 Task: Change line to lose dashed dotted.
Action: Mouse moved to (595, 346)
Screenshot: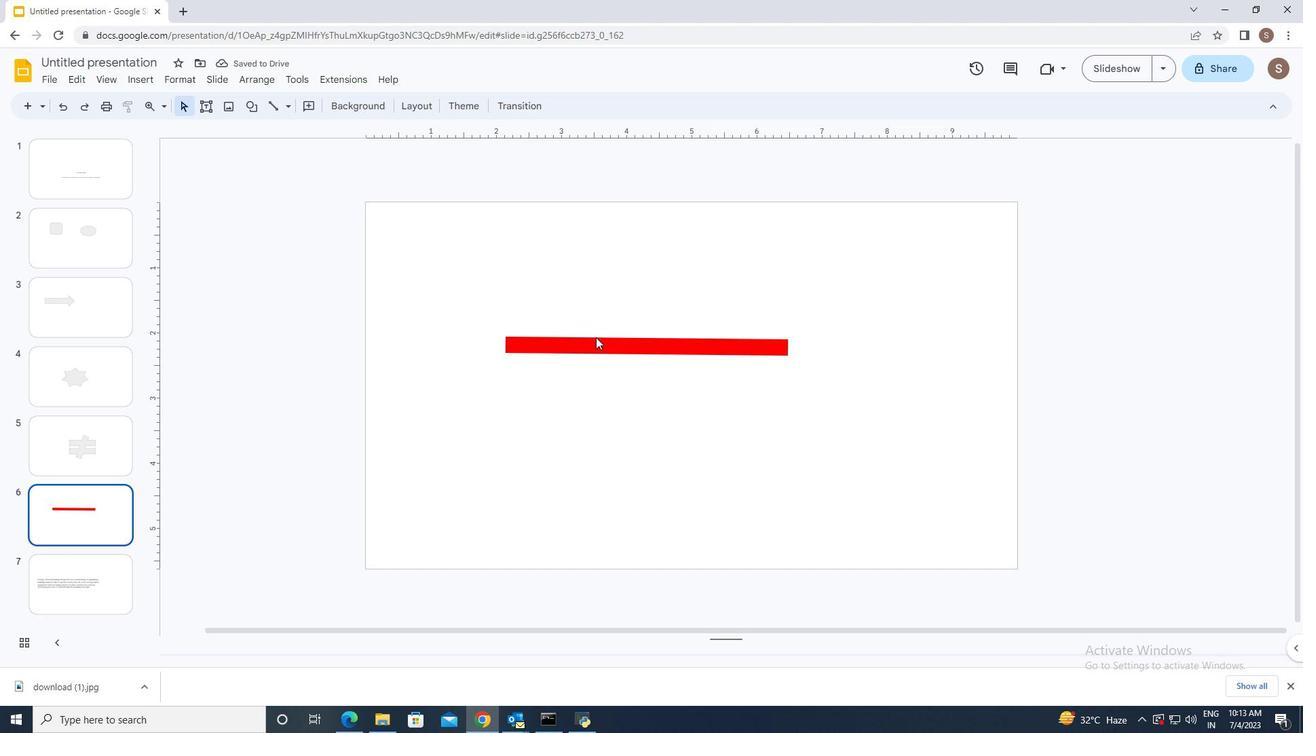 
Action: Mouse pressed left at (595, 346)
Screenshot: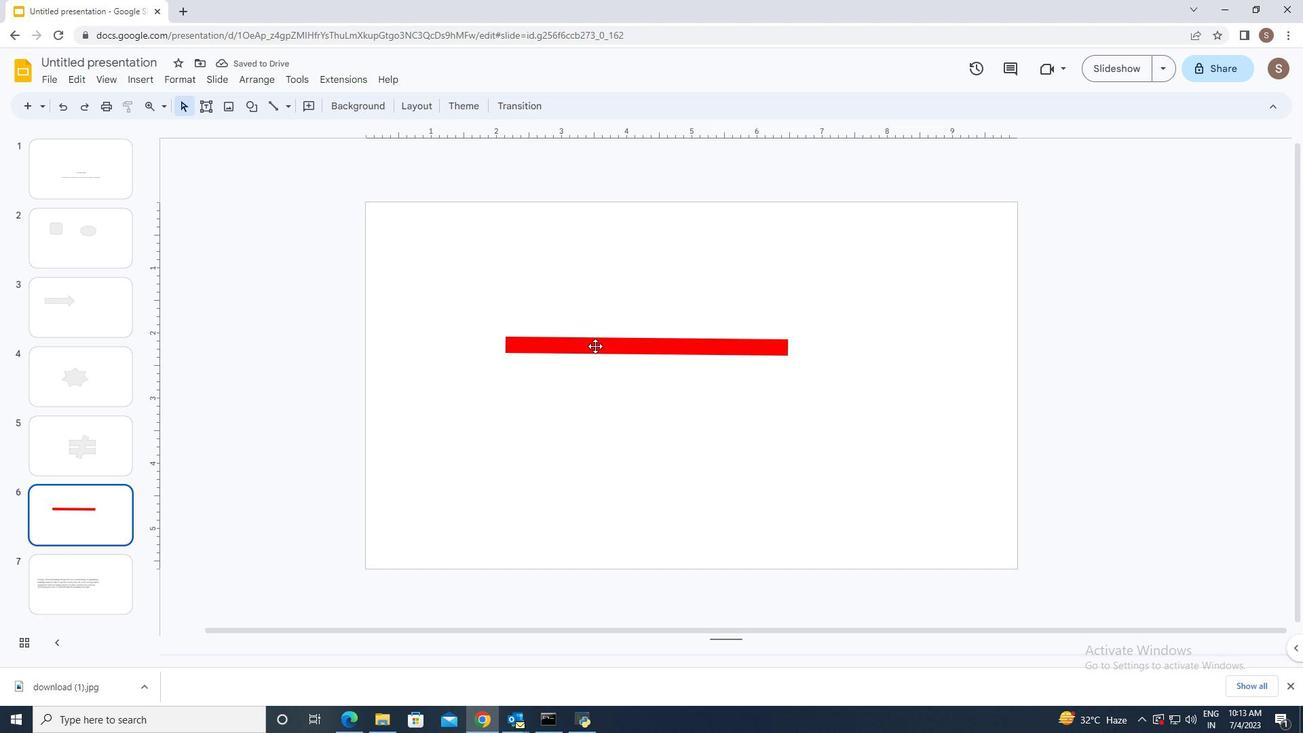 
Action: Mouse moved to (351, 108)
Screenshot: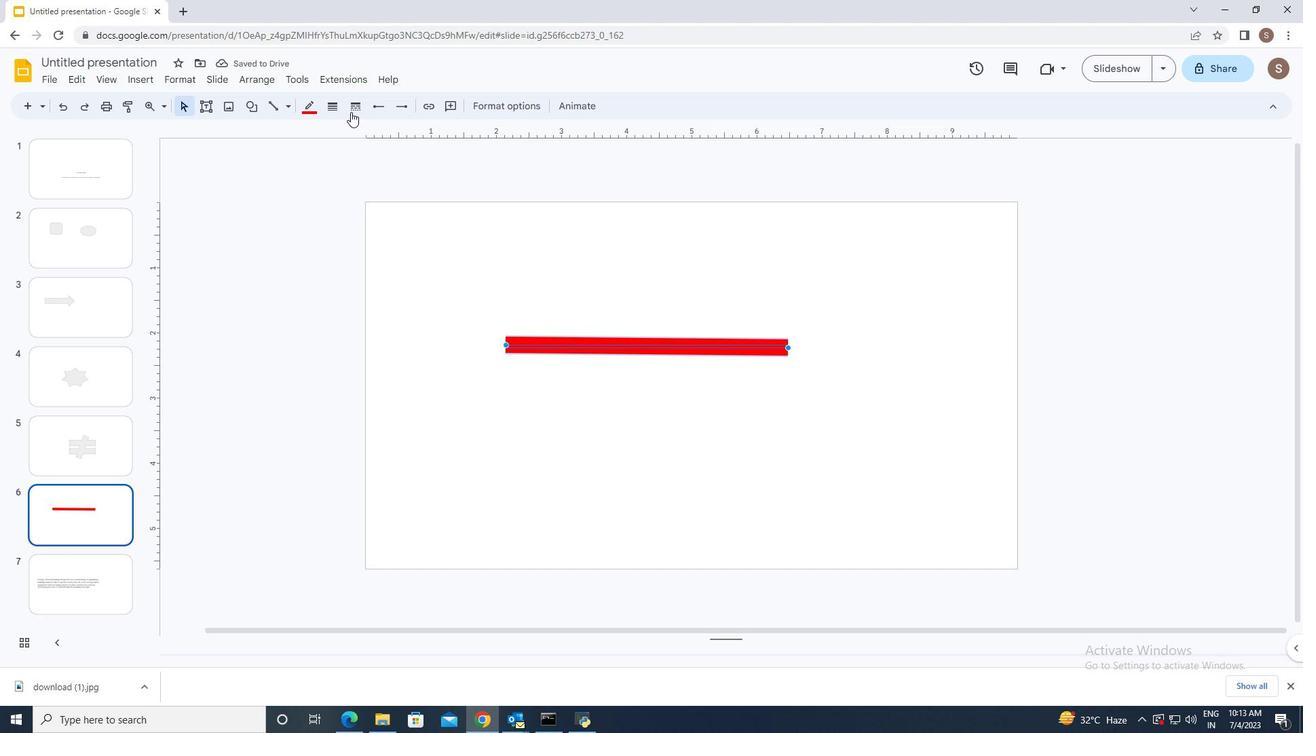 
Action: Mouse pressed left at (351, 108)
Screenshot: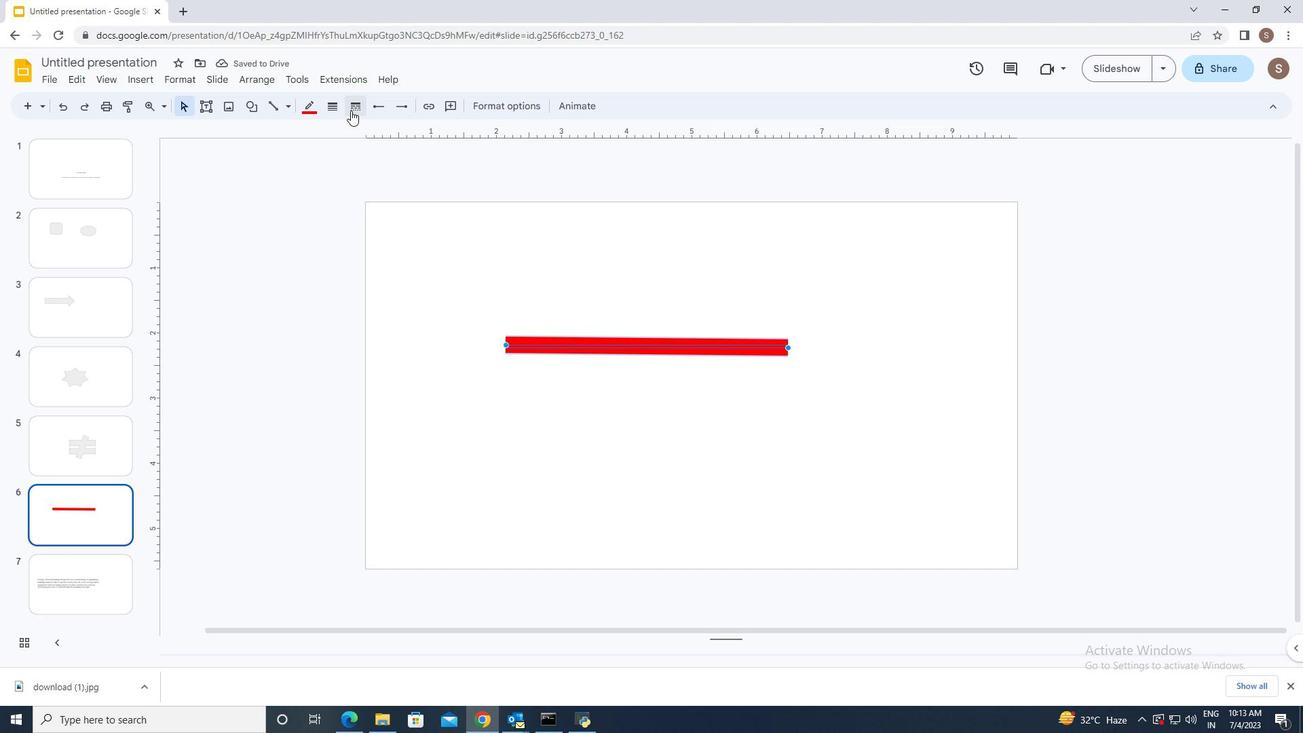 
Action: Mouse moved to (390, 232)
Screenshot: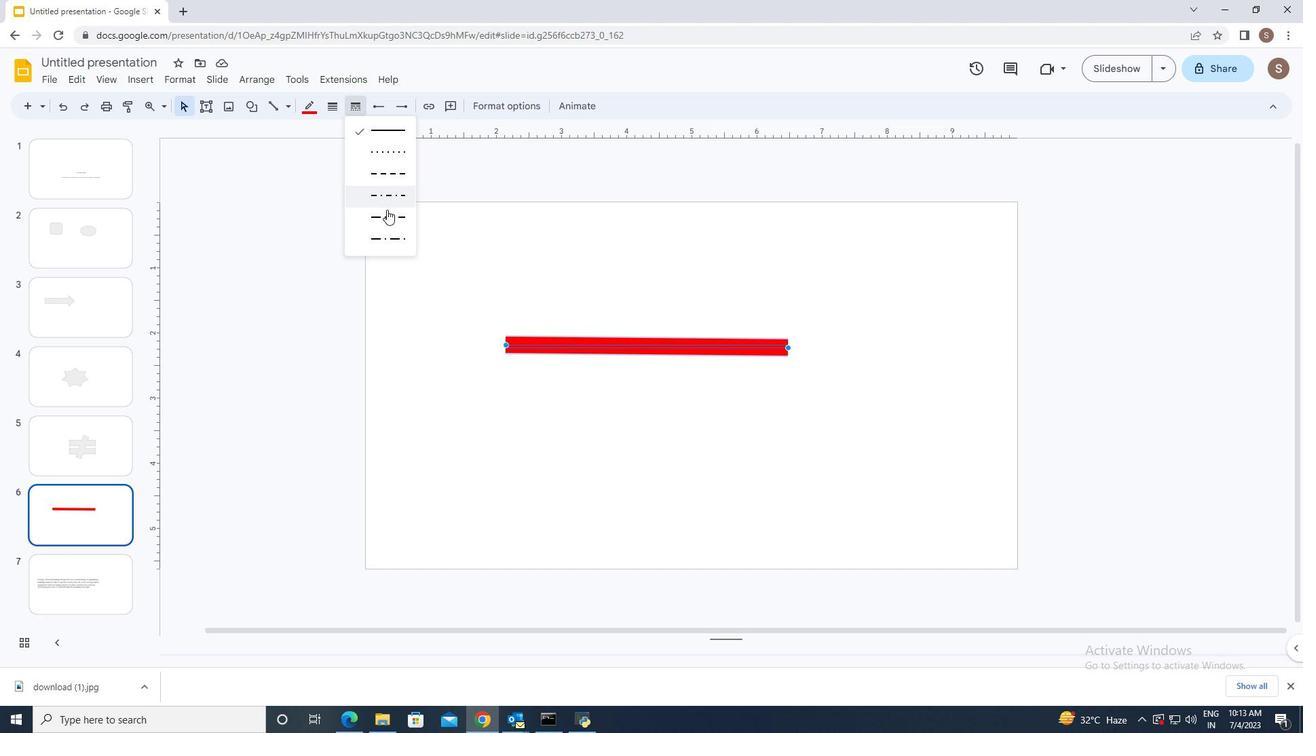 
Action: Mouse pressed left at (390, 232)
Screenshot: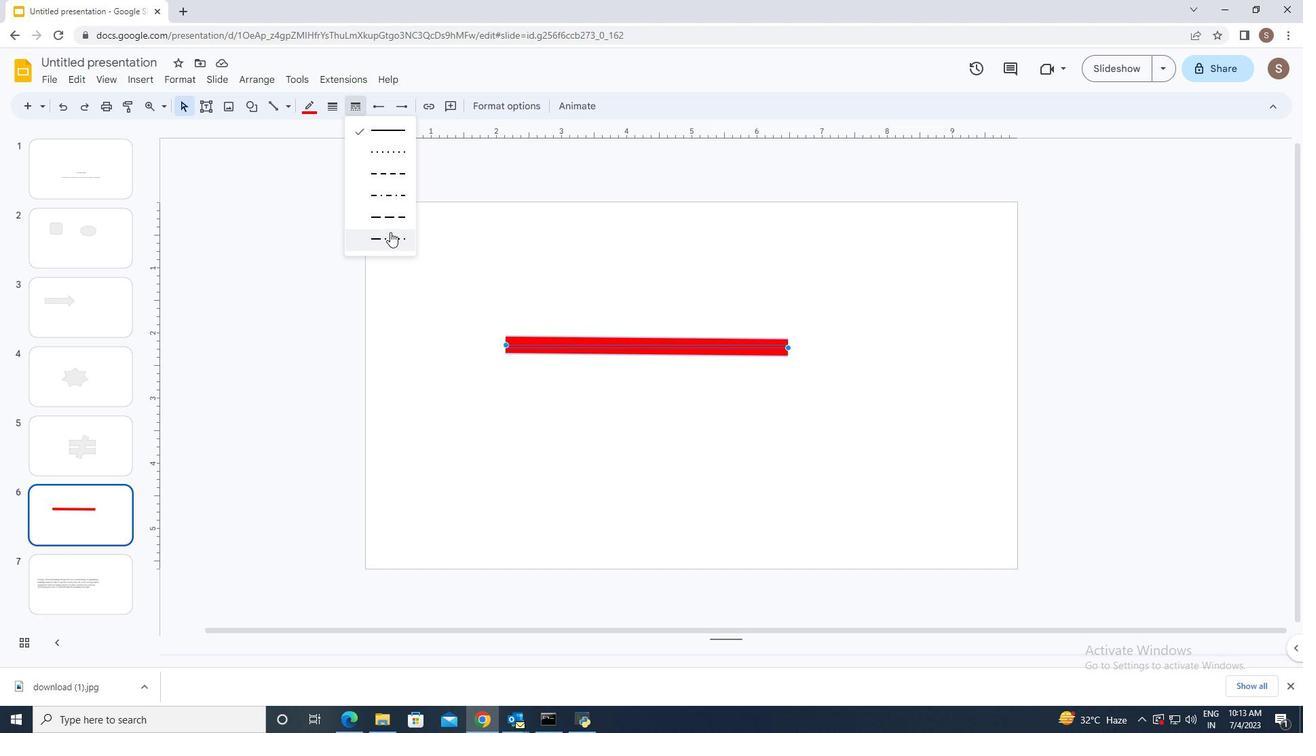 
Action: Mouse moved to (498, 506)
Screenshot: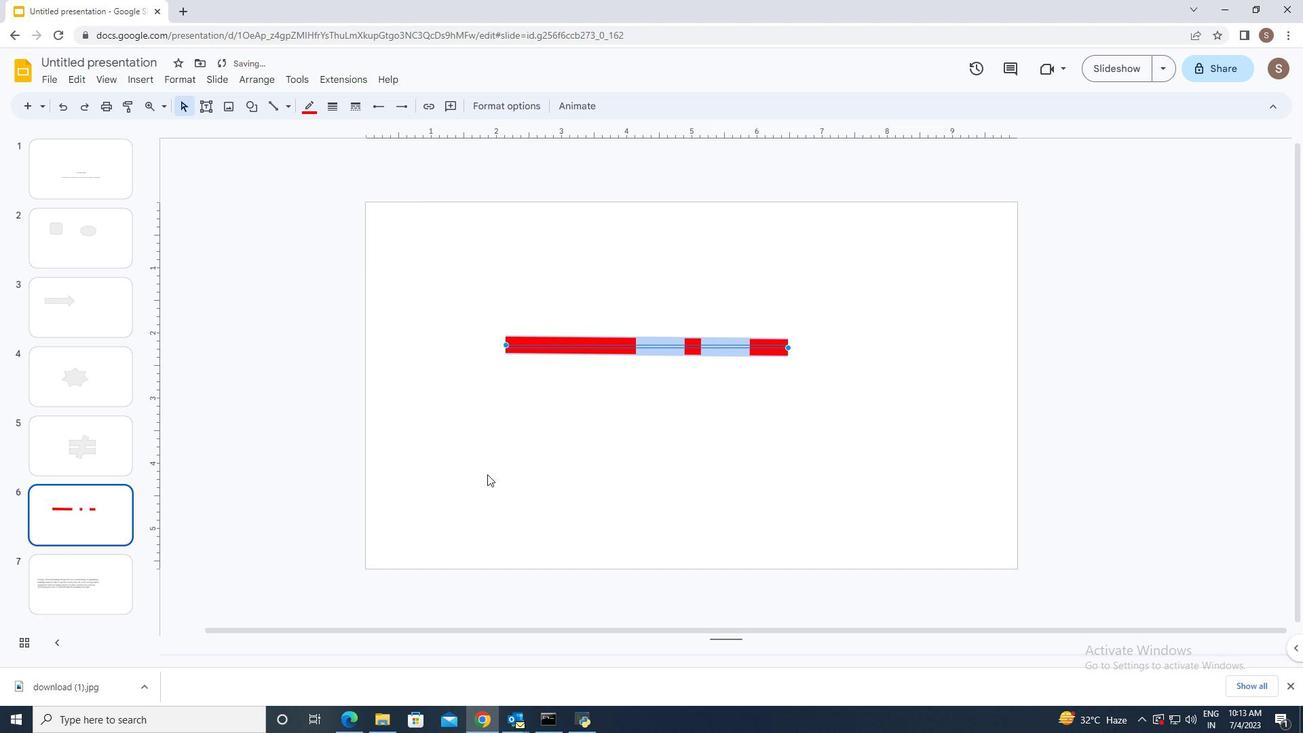 
Action: Mouse pressed left at (498, 506)
Screenshot: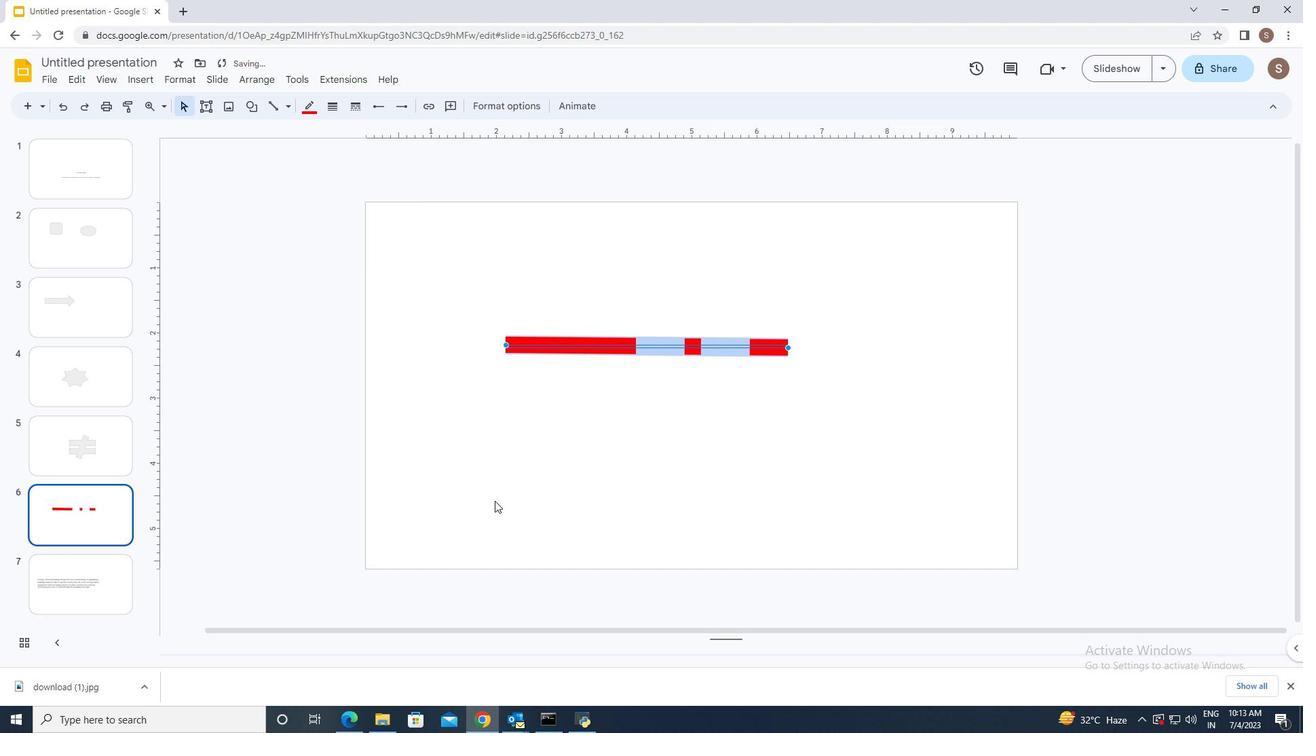 
